 Task: Edit the buffer time to 2 hours before the event.
Action: Mouse moved to (477, 281)
Screenshot: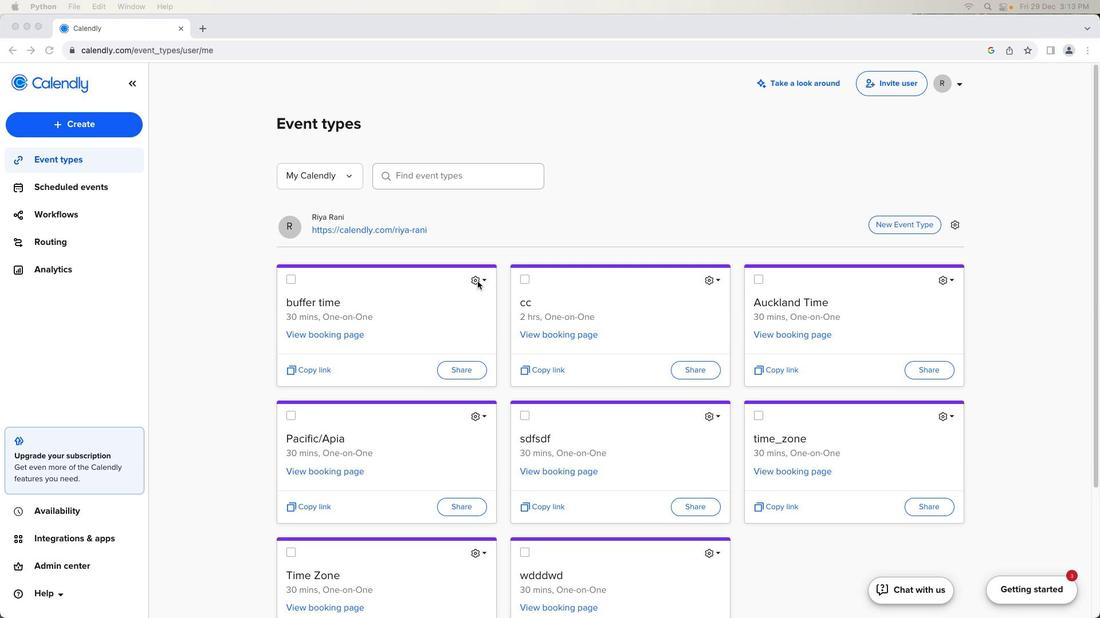 
Action: Mouse pressed left at (477, 281)
Screenshot: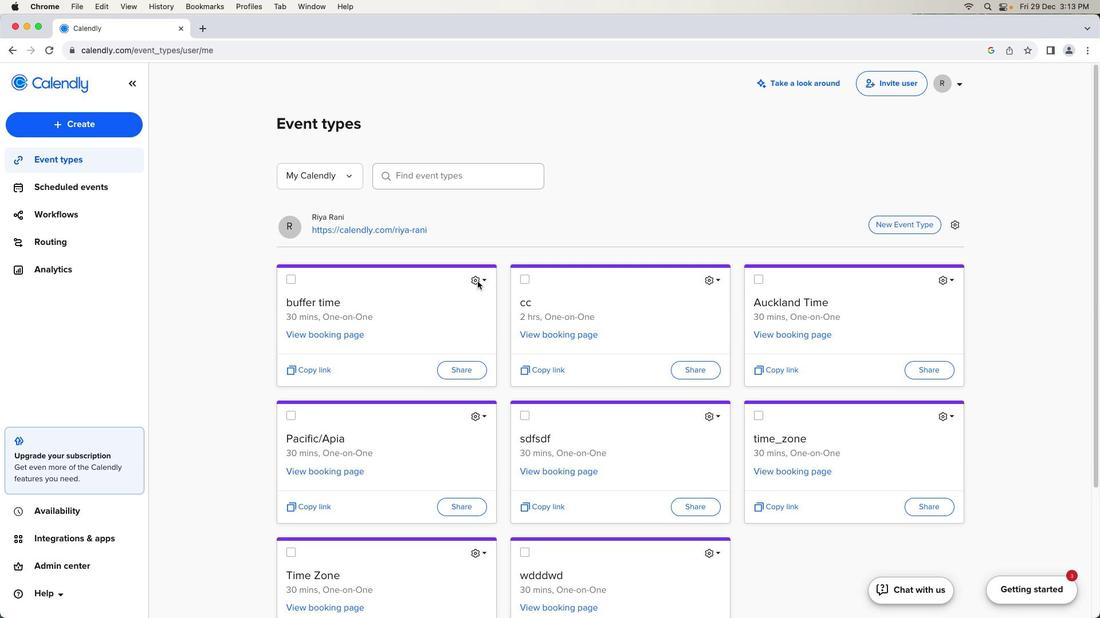 
Action: Mouse moved to (476, 281)
Screenshot: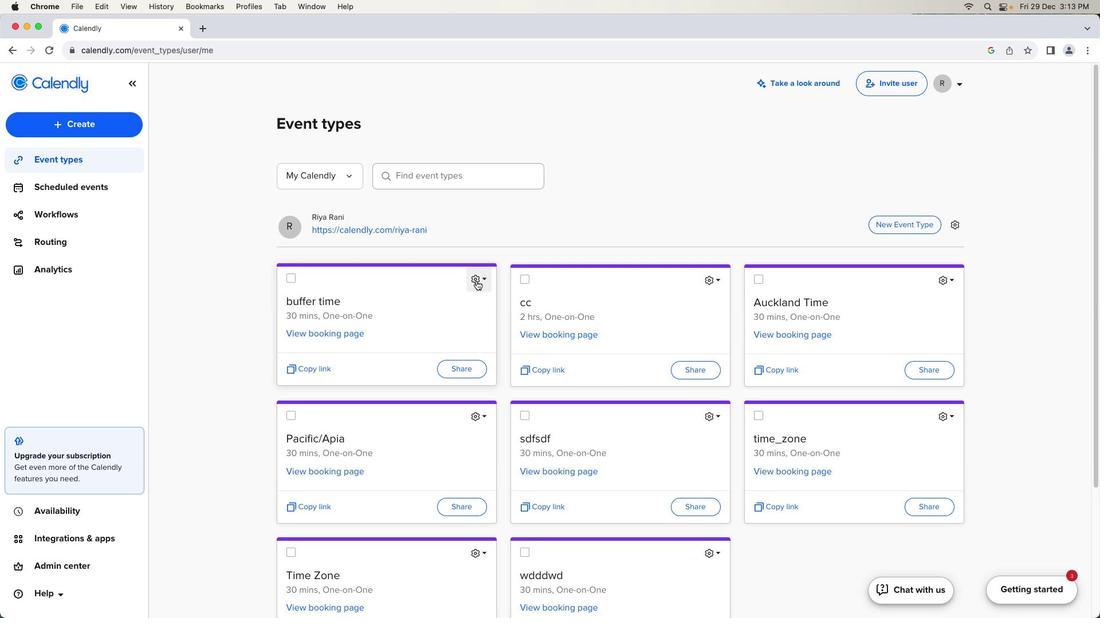 
Action: Mouse pressed left at (476, 281)
Screenshot: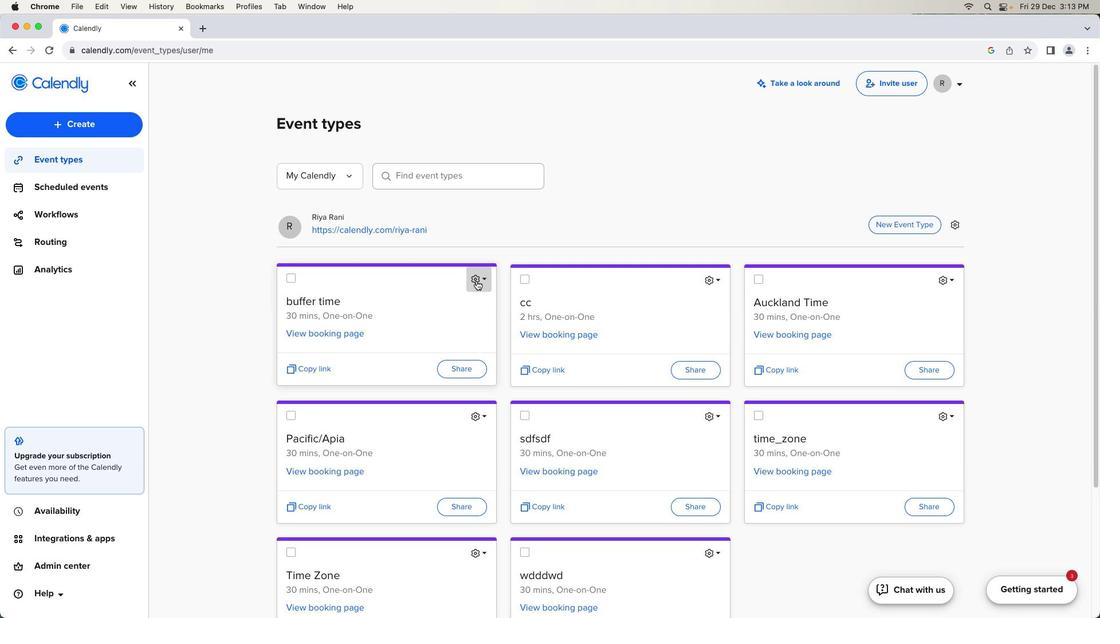 
Action: Mouse moved to (459, 314)
Screenshot: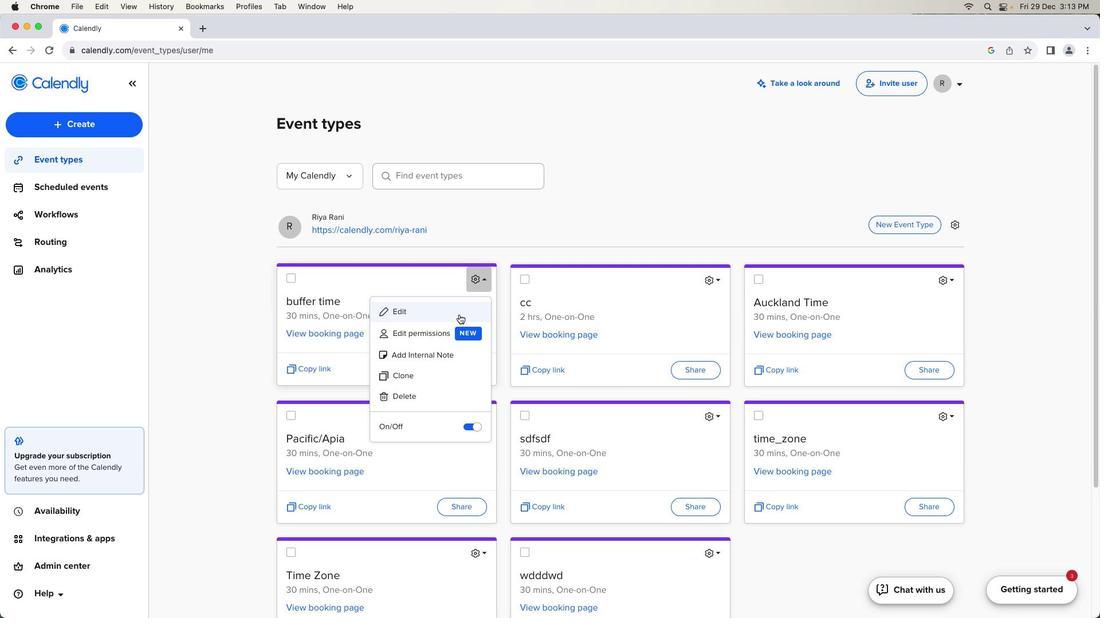
Action: Mouse pressed left at (459, 314)
Screenshot: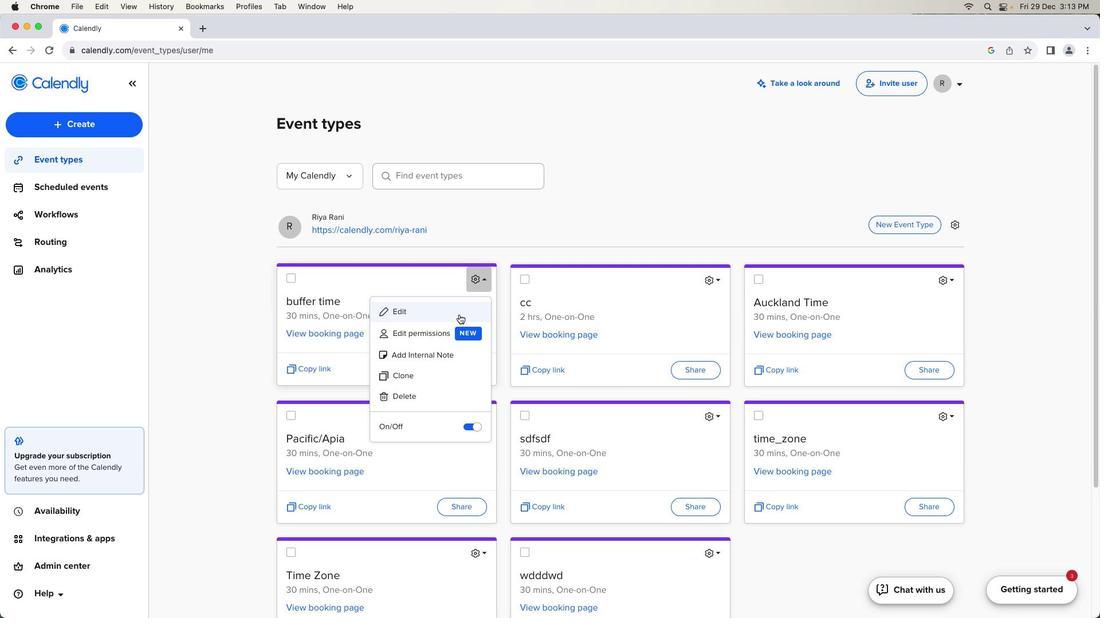 
Action: Mouse moved to (210, 355)
Screenshot: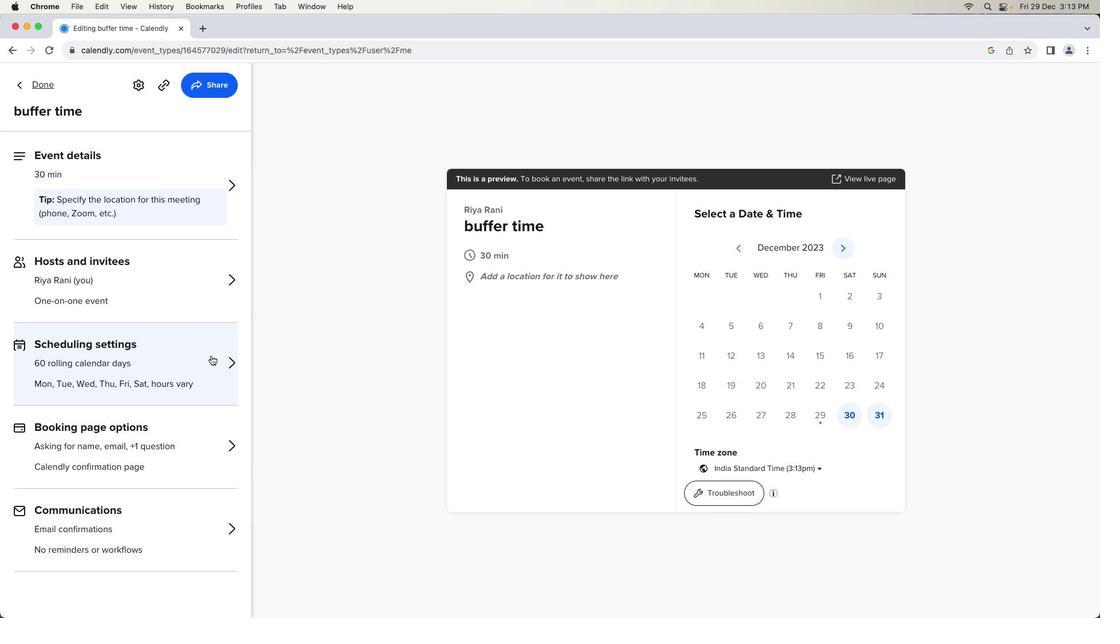 
Action: Mouse pressed left at (210, 355)
Screenshot: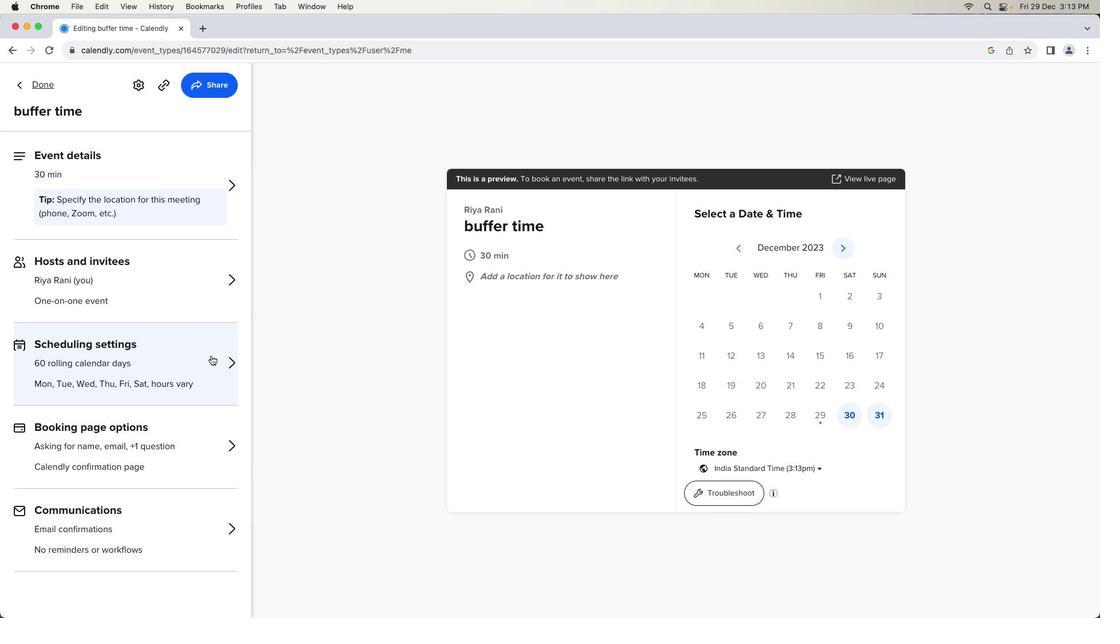
Action: Mouse moved to (55, 459)
Screenshot: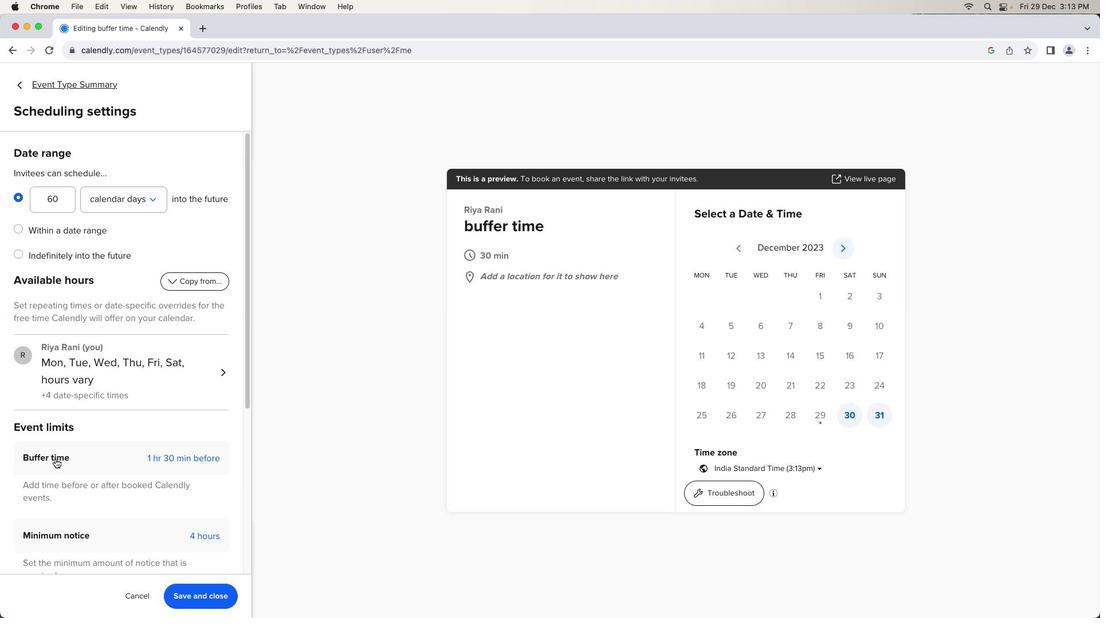 
Action: Mouse pressed left at (55, 459)
Screenshot: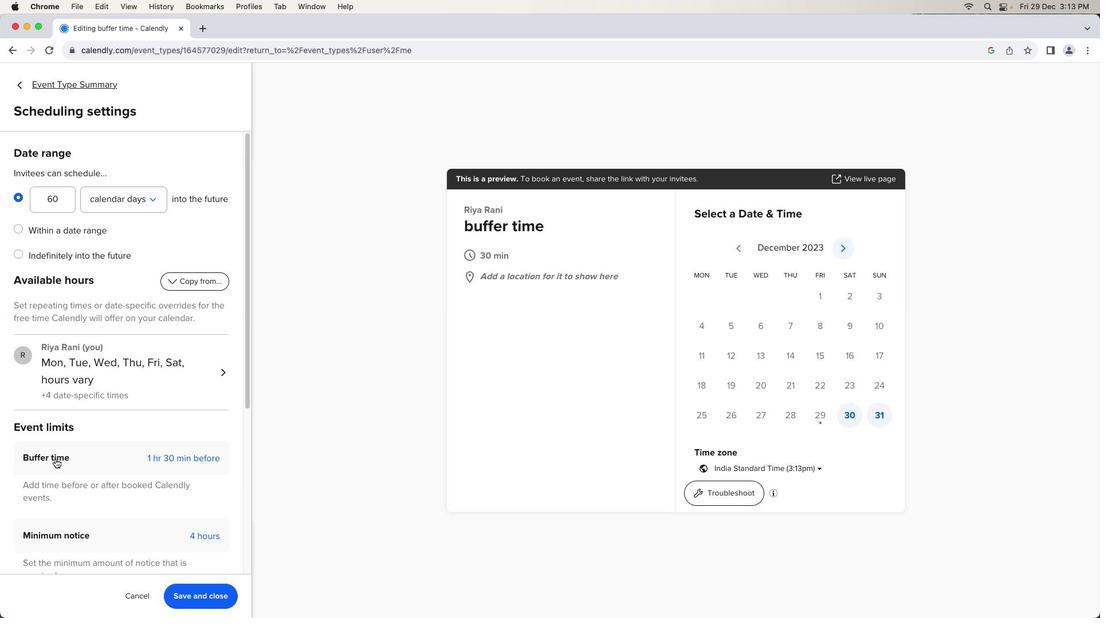 
Action: Mouse moved to (121, 492)
Screenshot: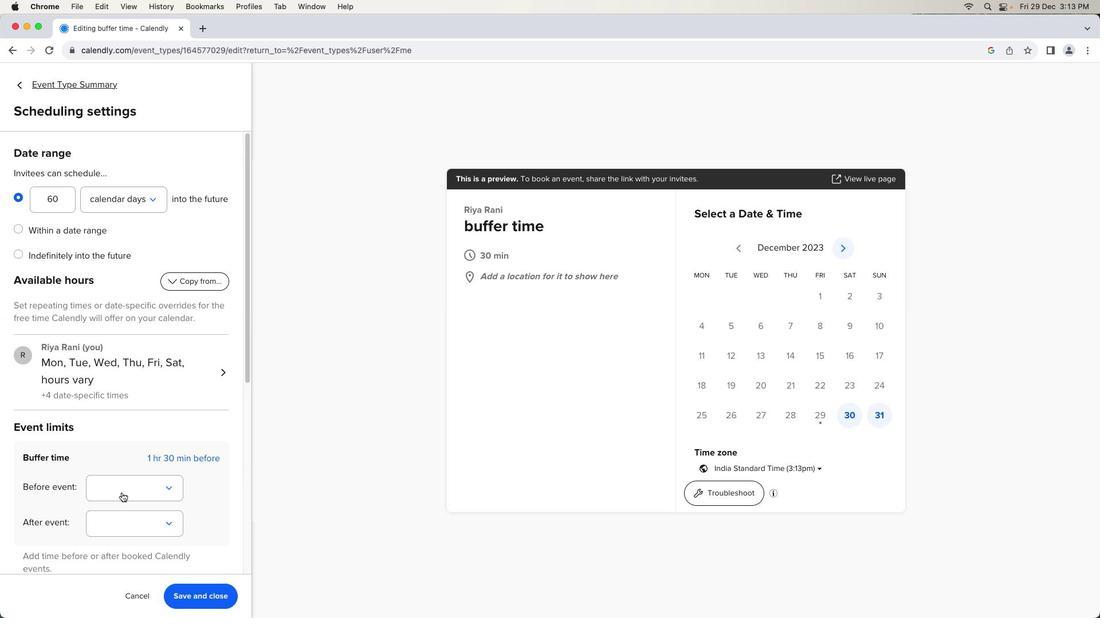 
Action: Mouse pressed left at (121, 492)
Screenshot: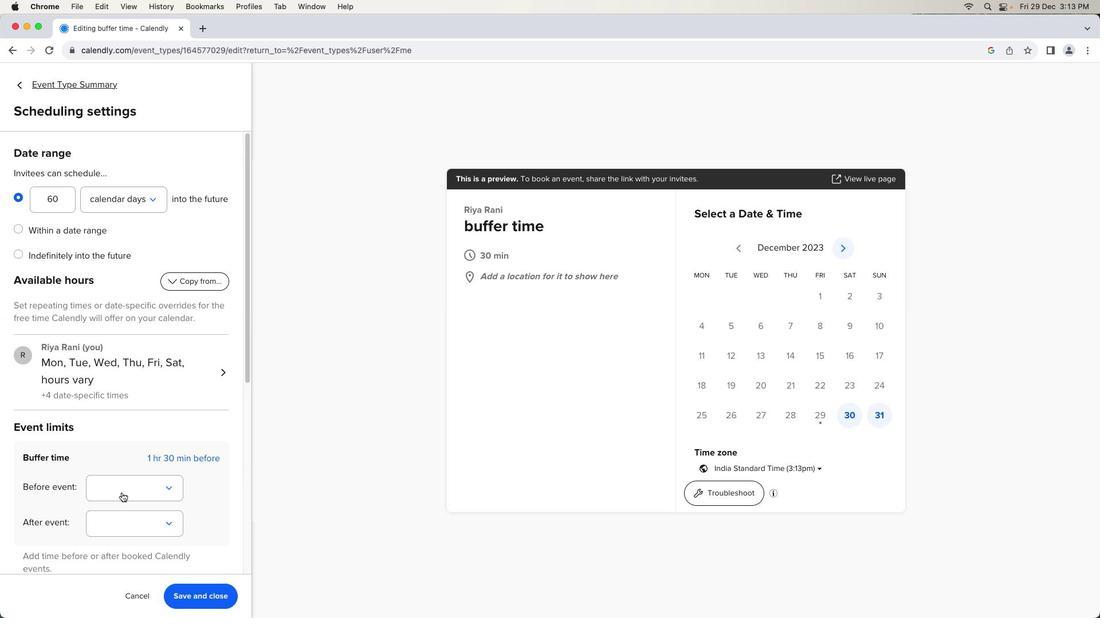 
Action: Mouse moved to (130, 517)
Screenshot: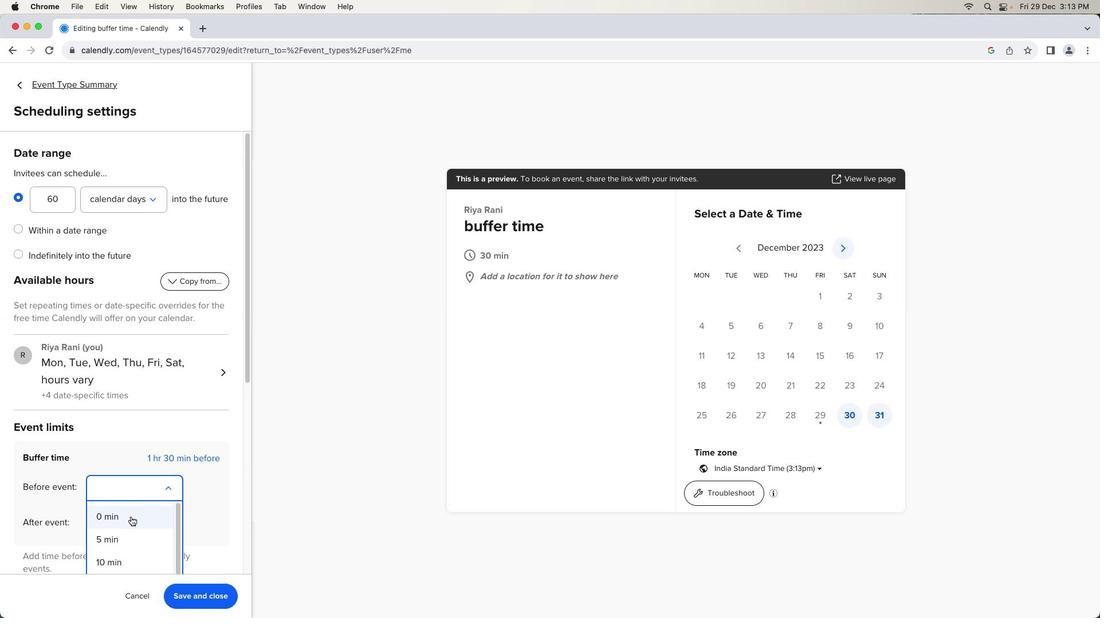 
Action: Mouse scrolled (130, 517) with delta (0, 0)
Screenshot: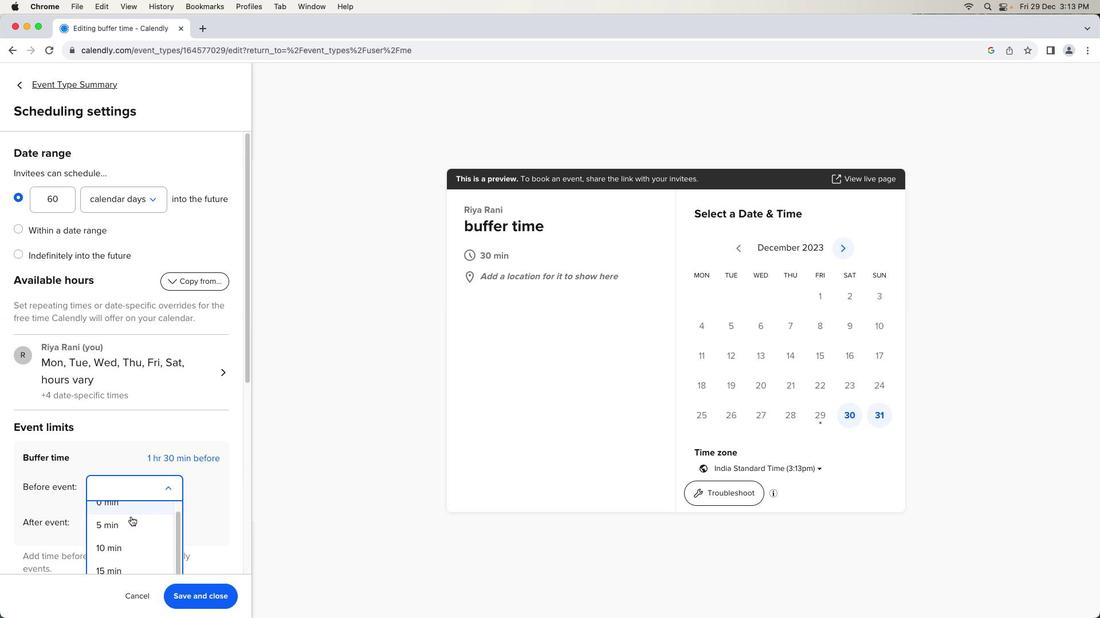 
Action: Mouse scrolled (130, 517) with delta (0, 0)
Screenshot: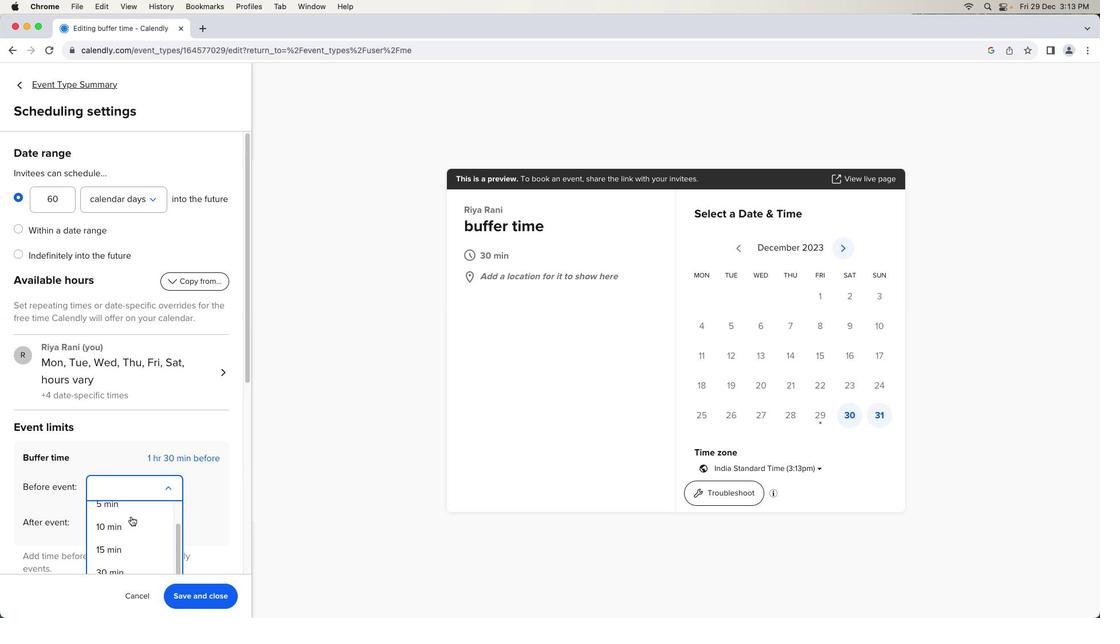 
Action: Mouse scrolled (130, 517) with delta (0, -1)
Screenshot: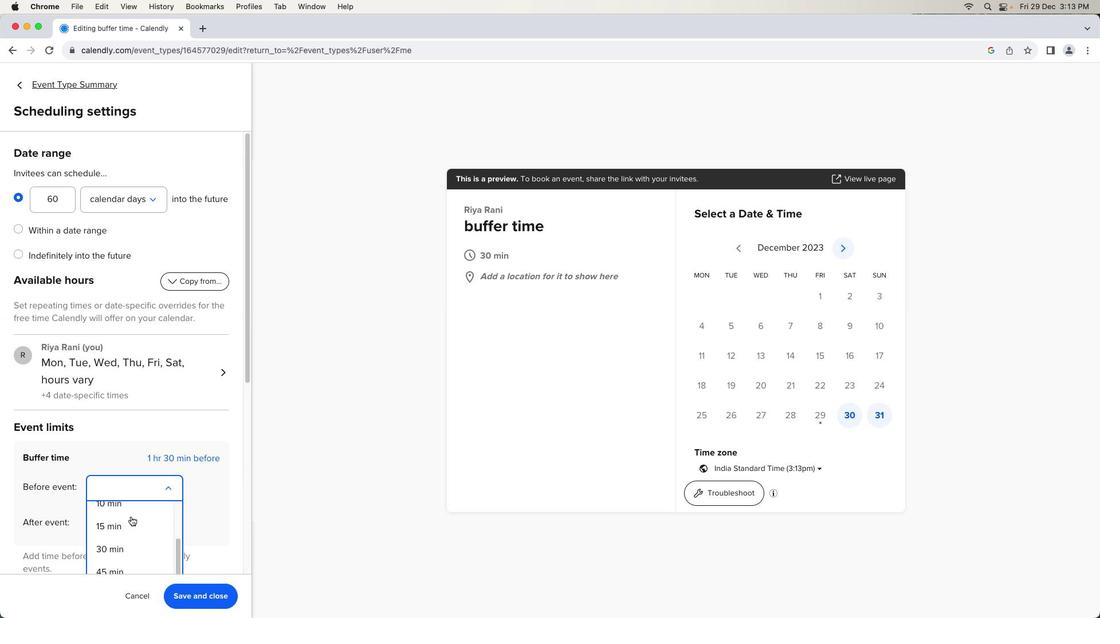 
Action: Mouse scrolled (130, 517) with delta (0, -1)
Screenshot: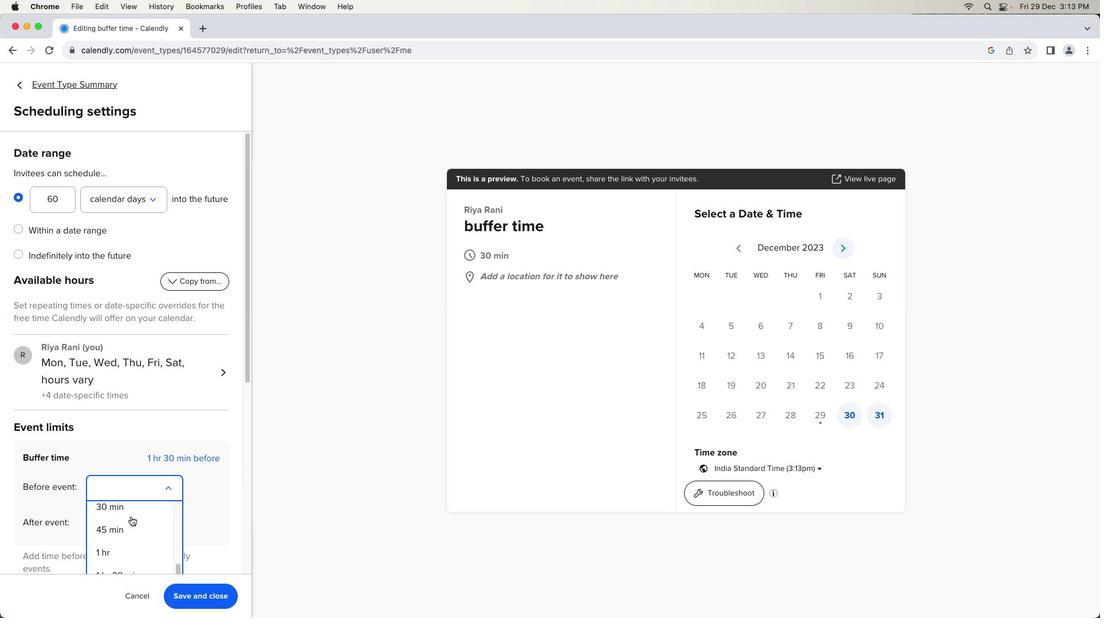 
Action: Mouse scrolled (130, 517) with delta (0, 0)
Screenshot: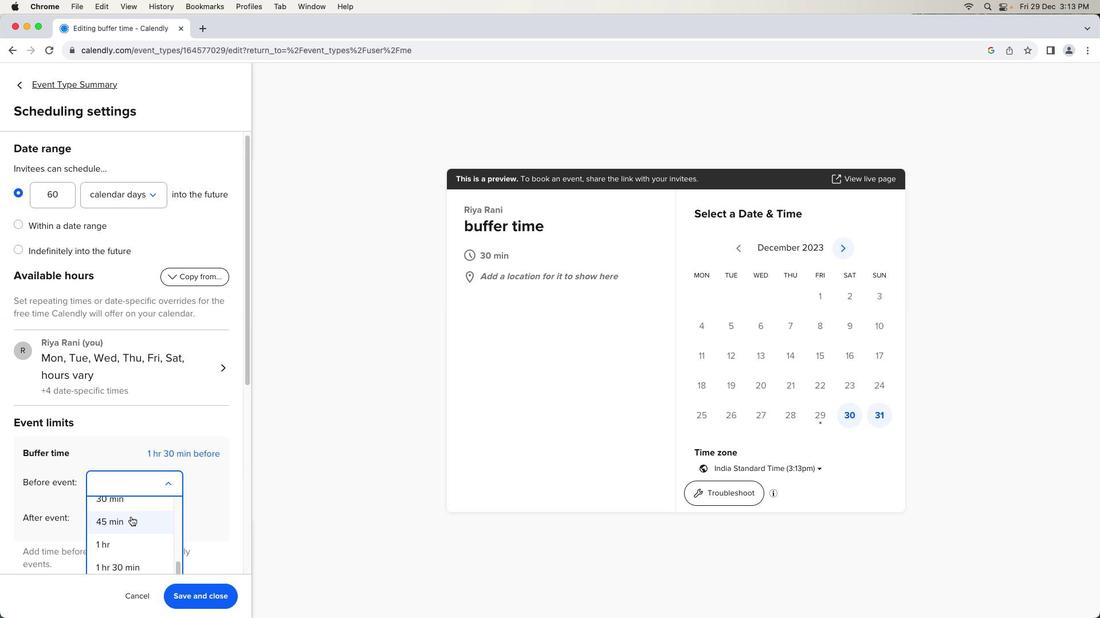 
Action: Mouse scrolled (130, 517) with delta (0, 0)
Screenshot: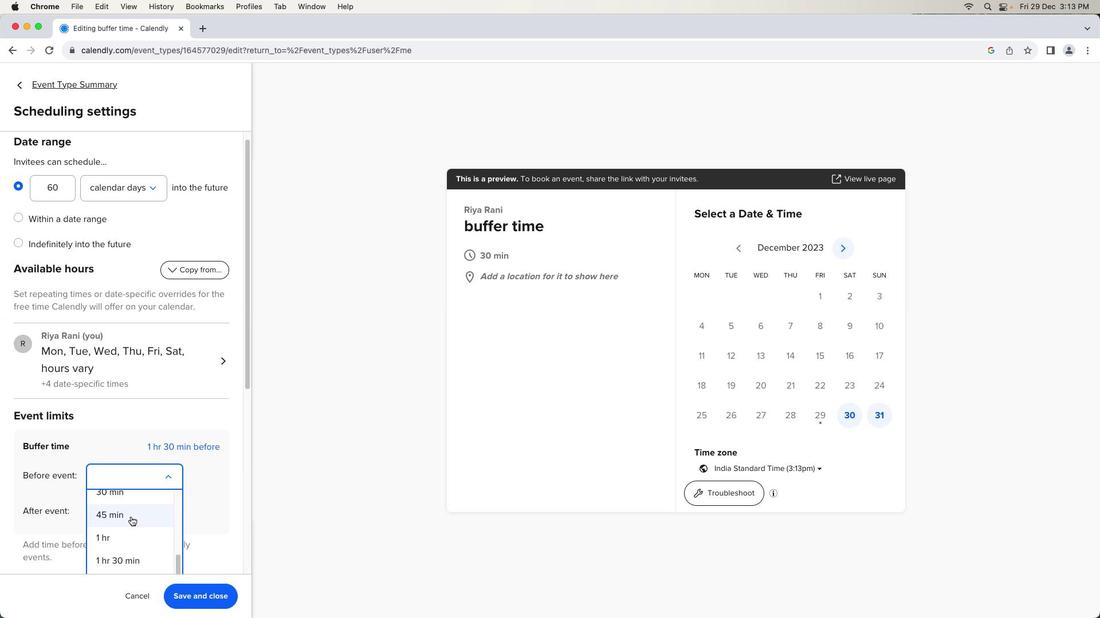 
Action: Mouse scrolled (130, 517) with delta (0, 0)
Screenshot: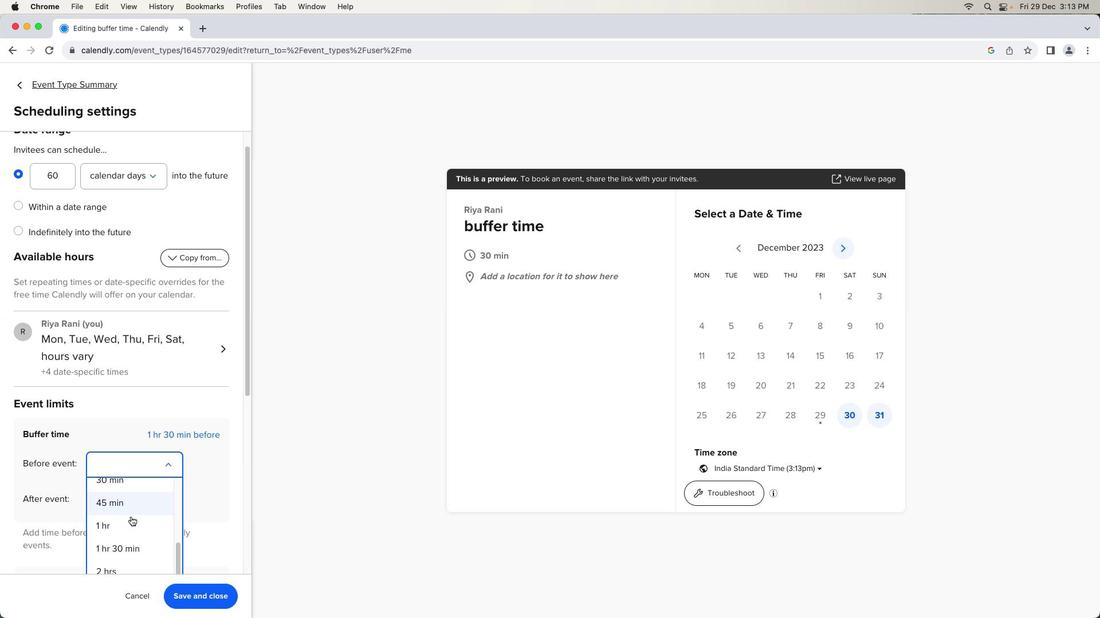 
Action: Mouse scrolled (130, 517) with delta (0, 0)
Screenshot: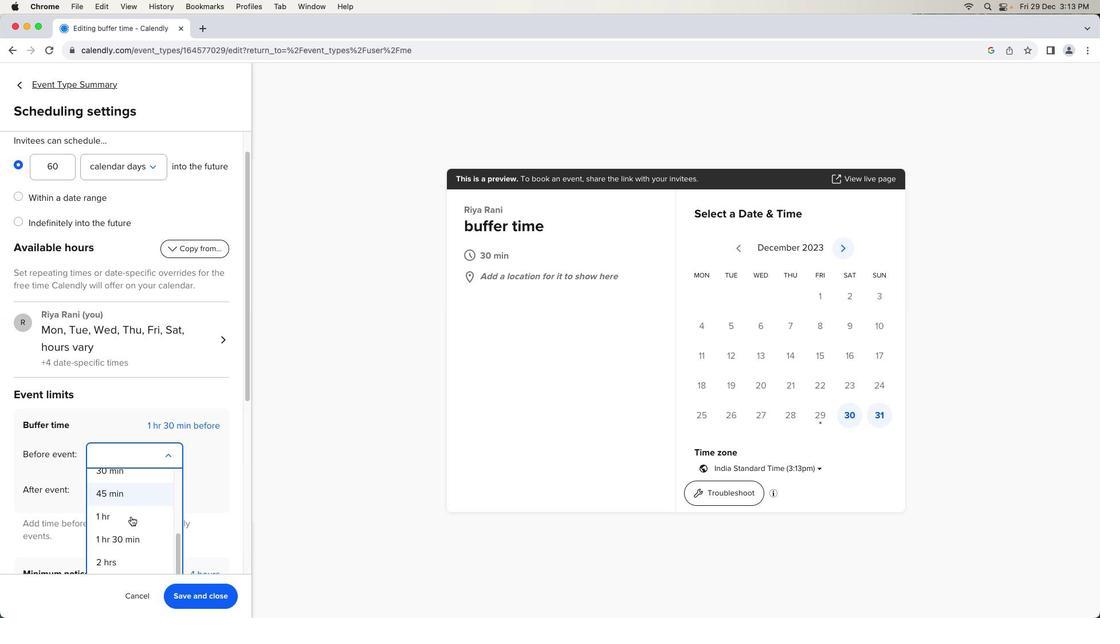 
Action: Mouse moved to (130, 517)
Screenshot: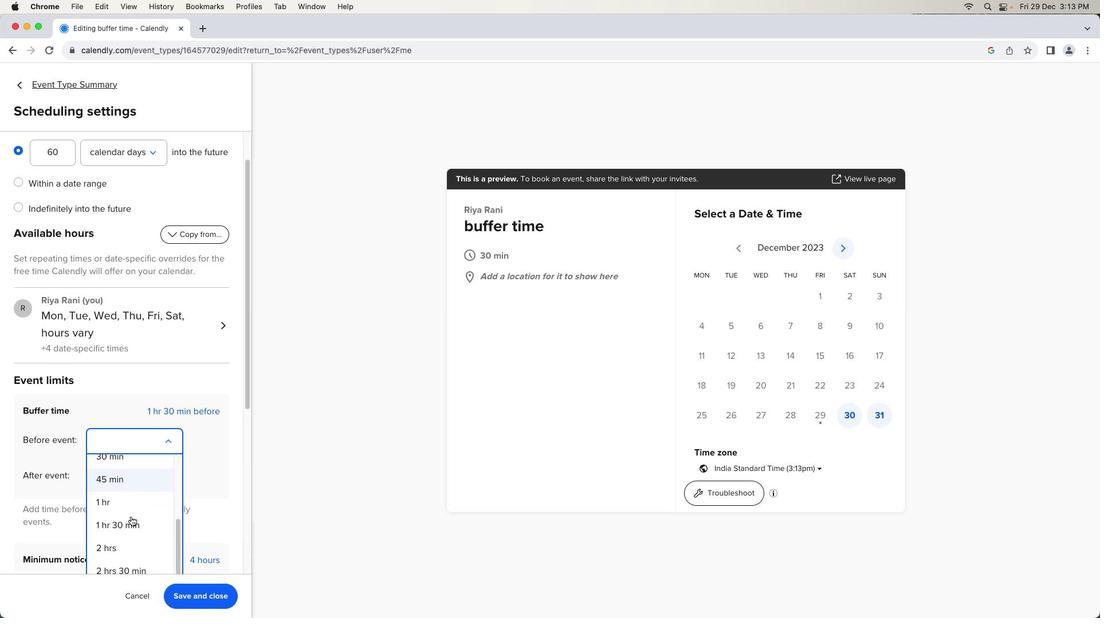 
Action: Mouse scrolled (130, 517) with delta (0, -1)
Screenshot: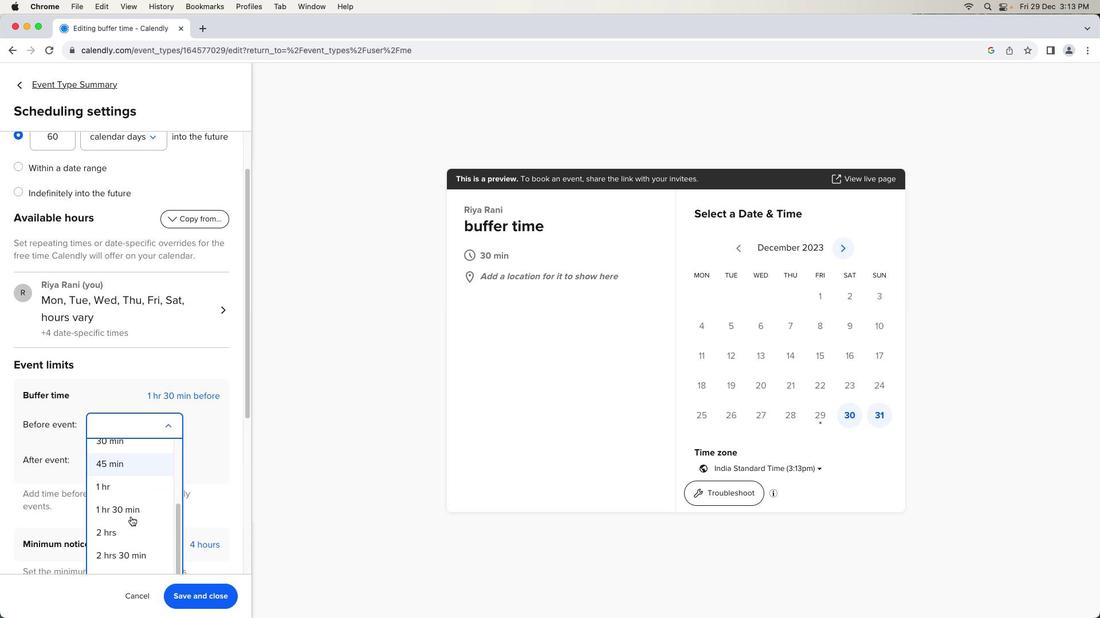 
Action: Mouse moved to (102, 514)
Screenshot: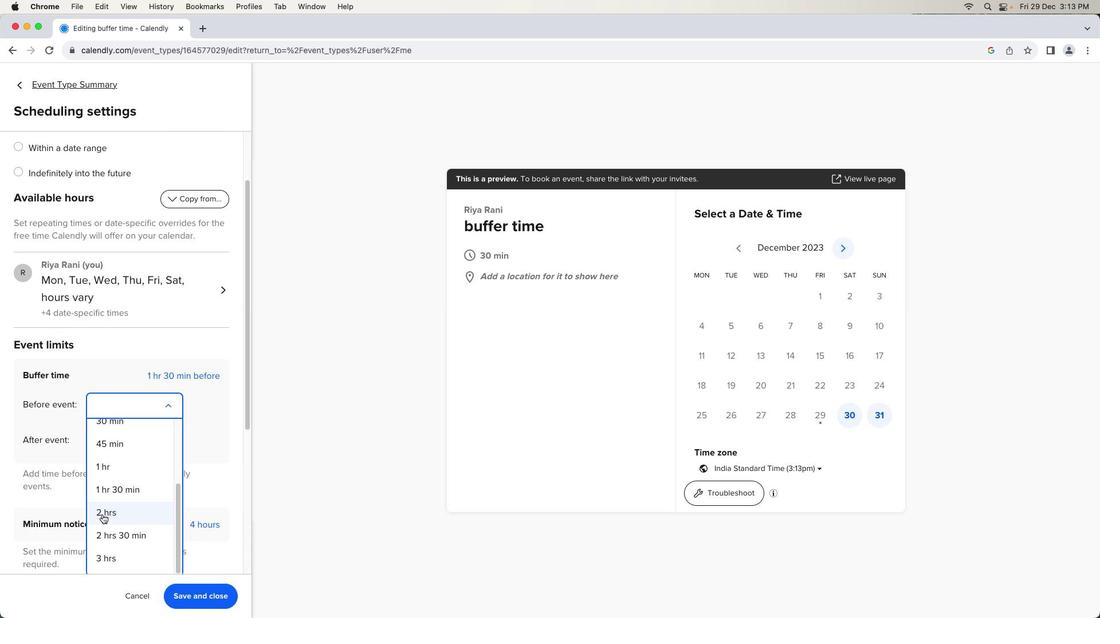 
Action: Mouse pressed left at (102, 514)
Screenshot: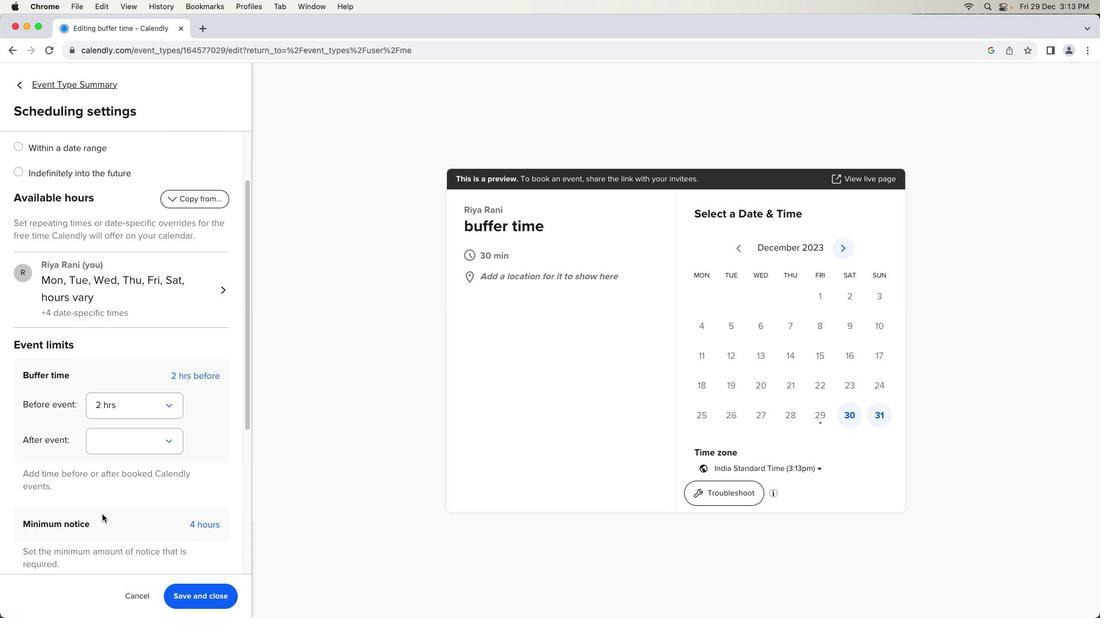 
Action: Mouse moved to (201, 599)
Screenshot: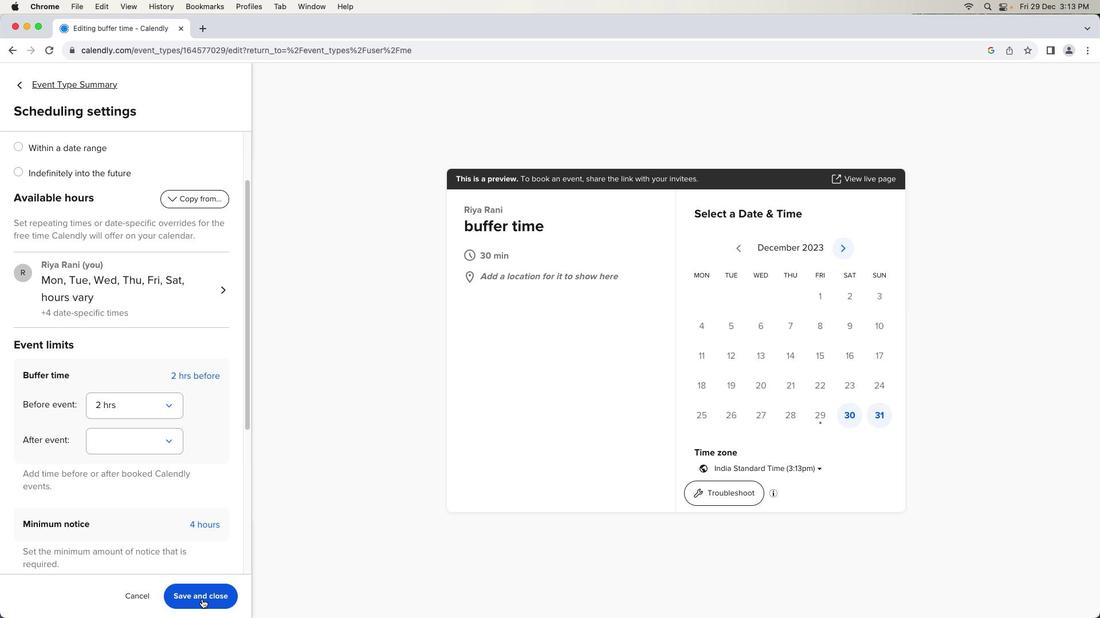 
Action: Mouse pressed left at (201, 599)
Screenshot: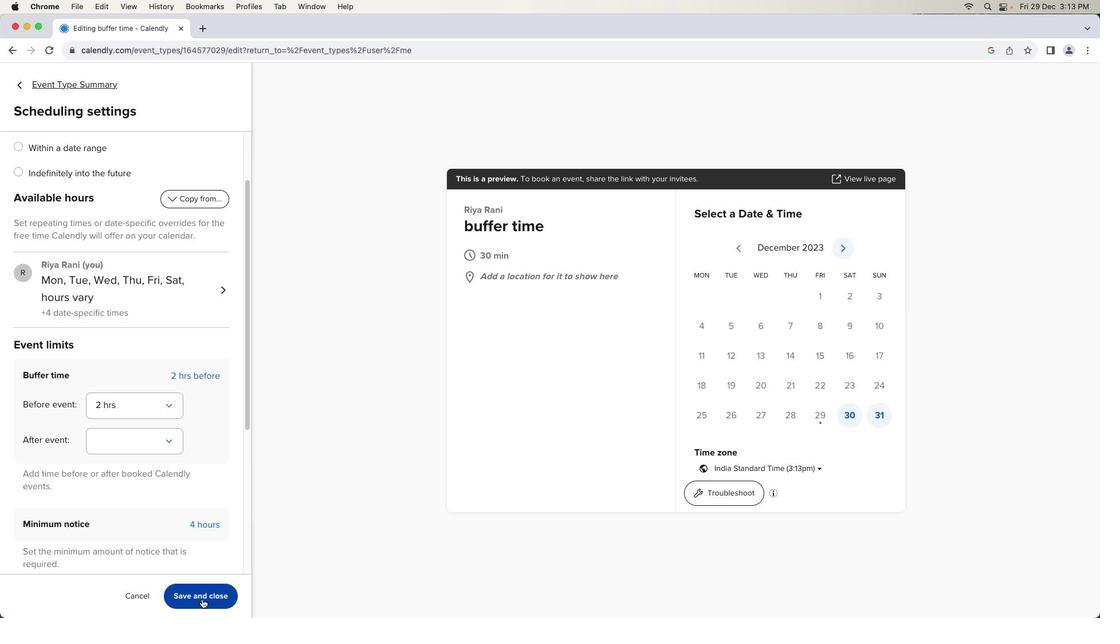 
Action: Mouse moved to (203, 599)
Screenshot: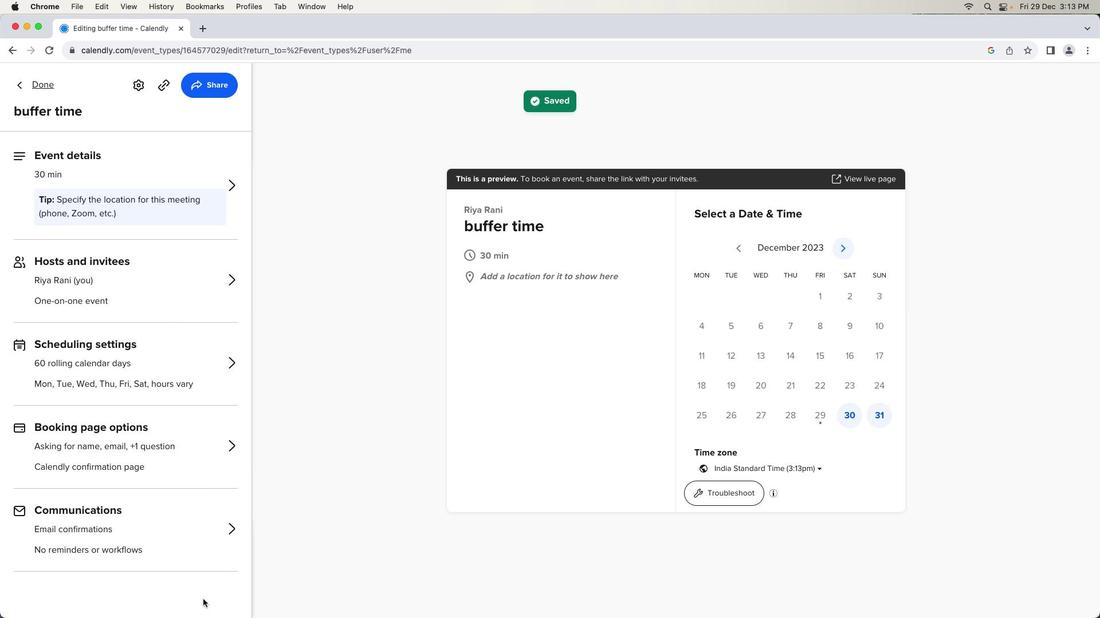 
